 Task: Select Skype as a service for instant messaging.
Action: Mouse moved to (762, 84)
Screenshot: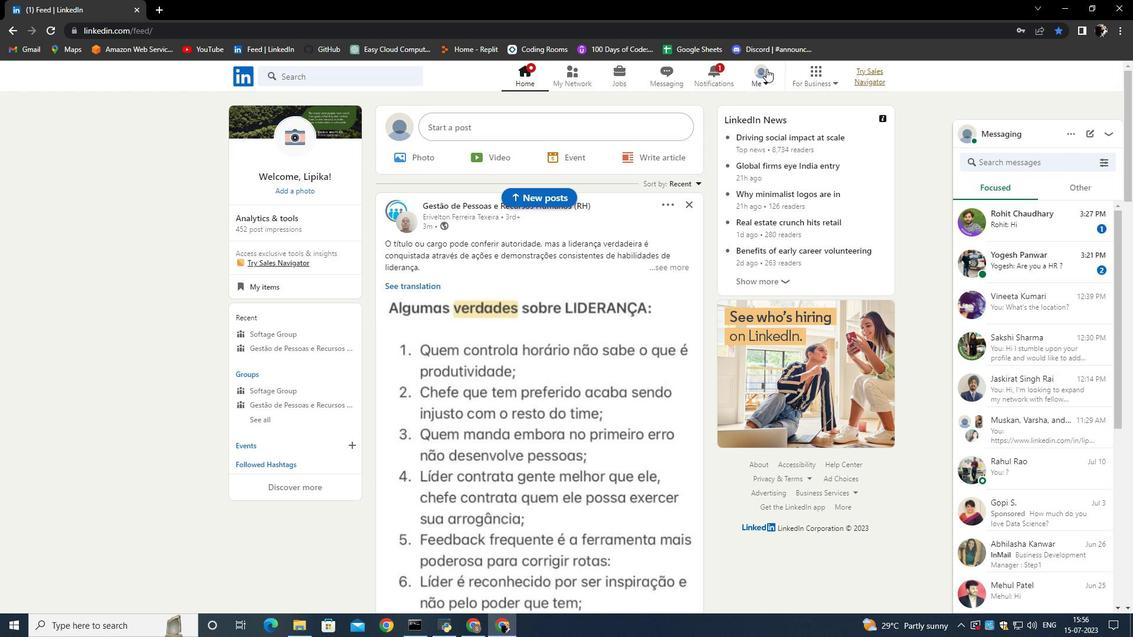 
Action: Mouse pressed left at (762, 84)
Screenshot: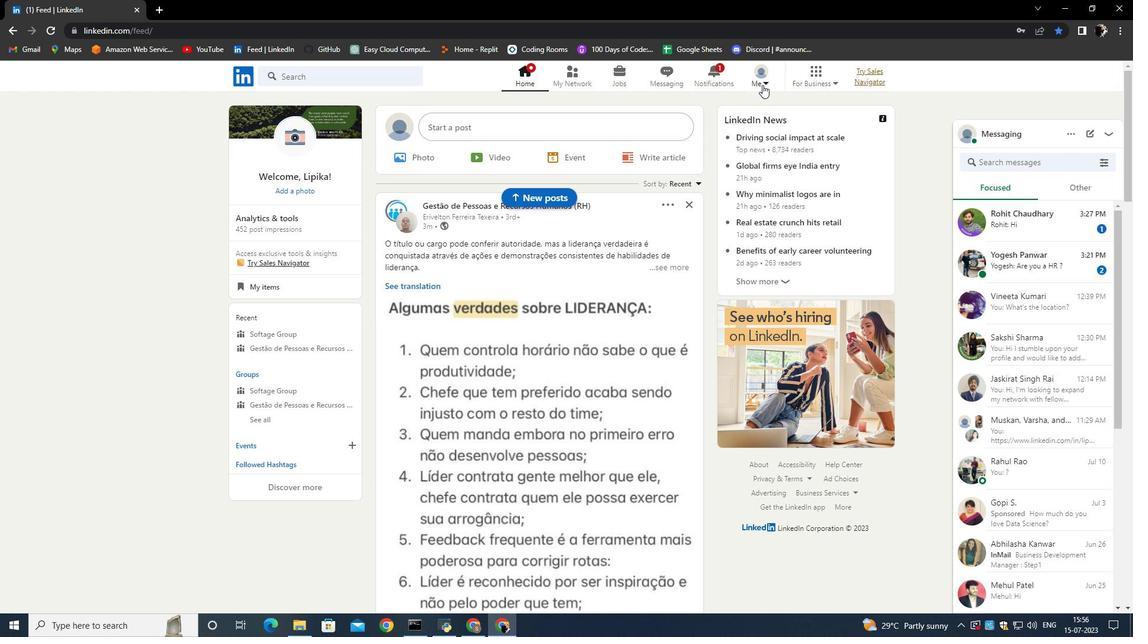 
Action: Mouse moved to (654, 128)
Screenshot: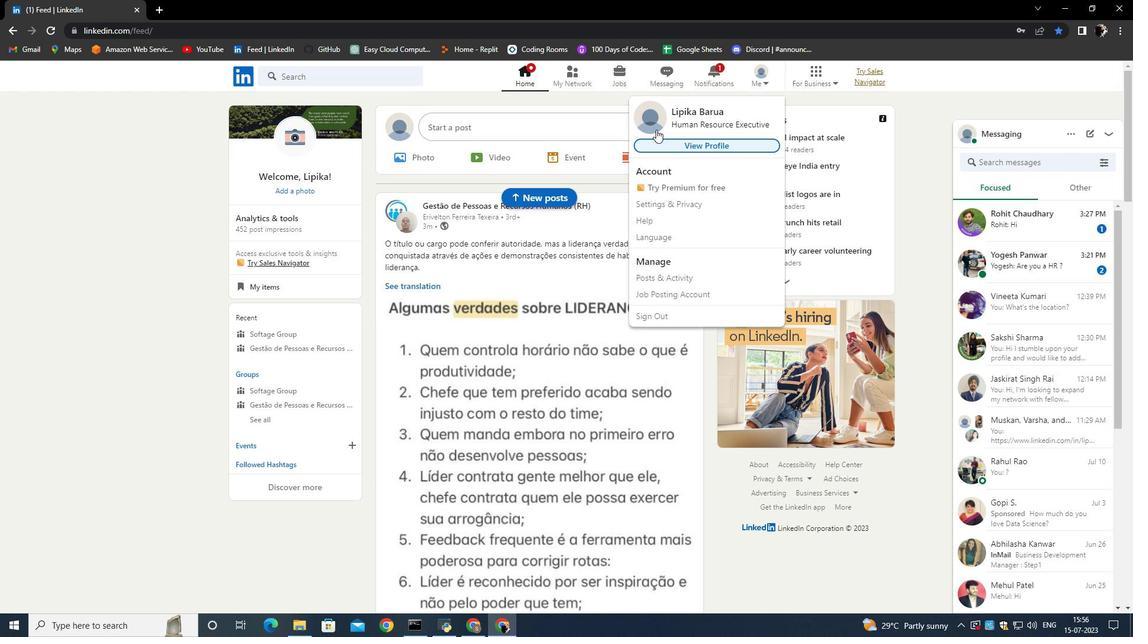 
Action: Mouse pressed left at (654, 128)
Screenshot: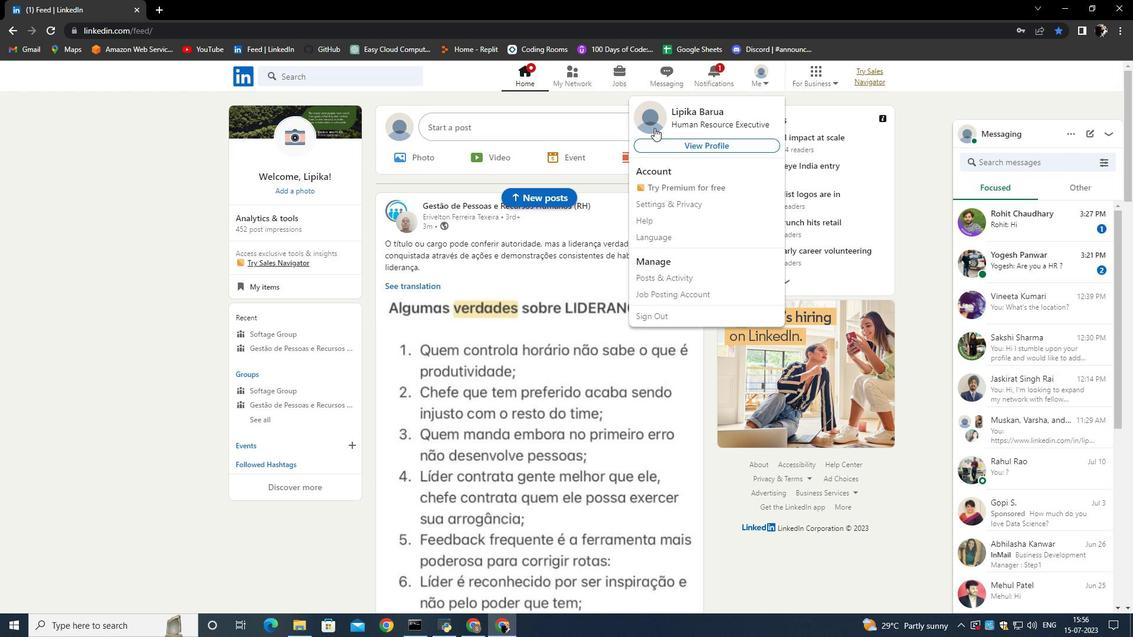 
Action: Mouse moved to (368, 386)
Screenshot: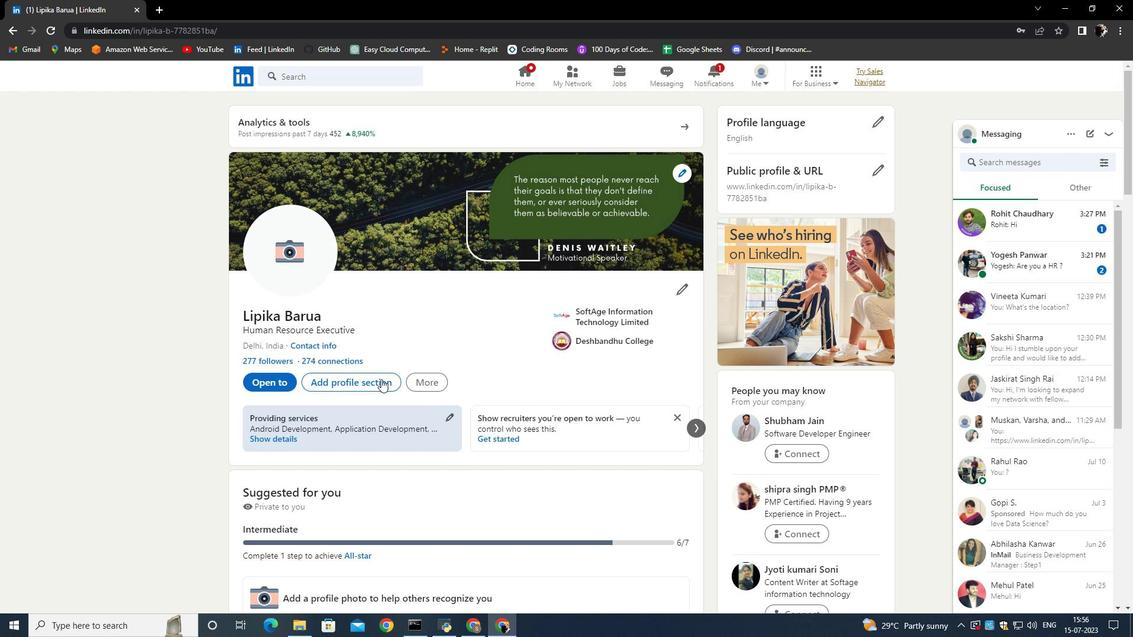 
Action: Mouse pressed left at (368, 386)
Screenshot: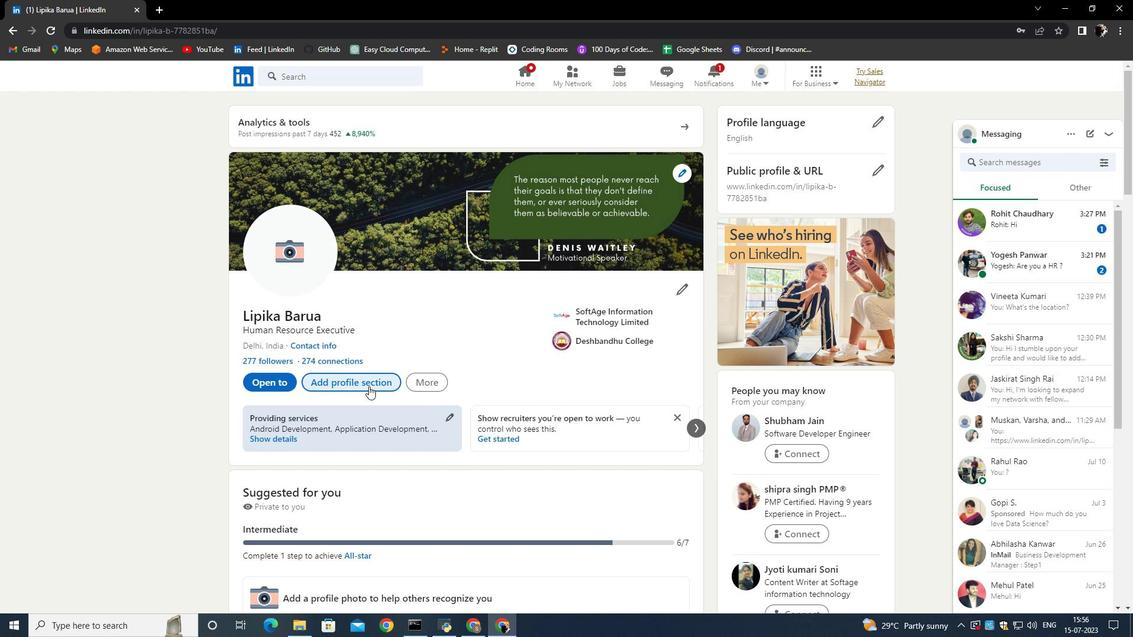 
Action: Mouse moved to (464, 355)
Screenshot: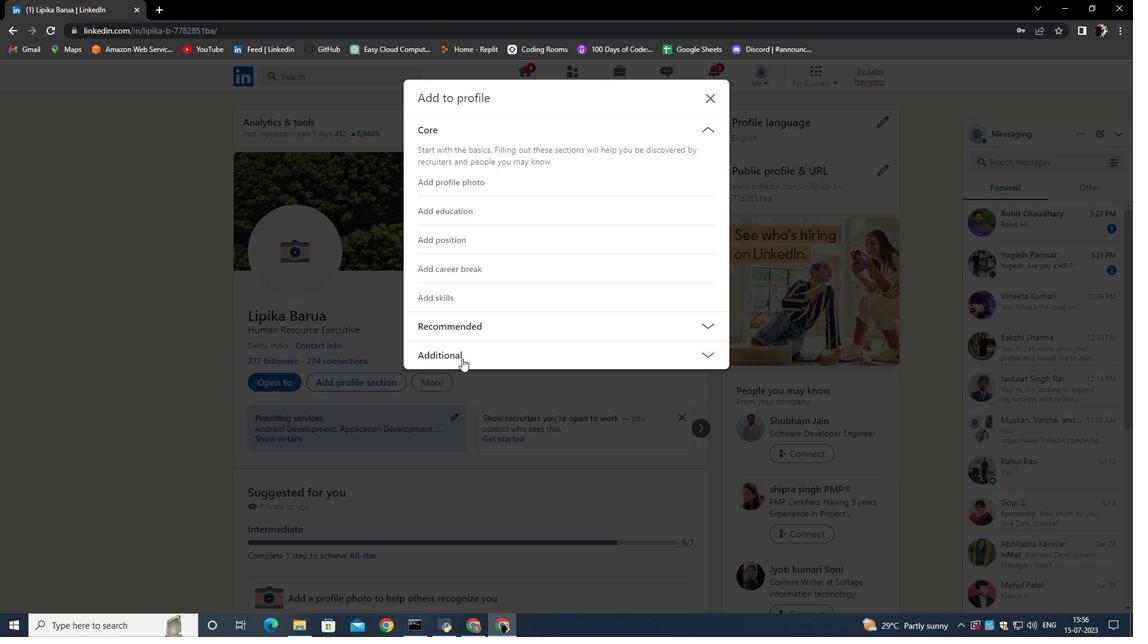 
Action: Mouse pressed left at (464, 355)
Screenshot: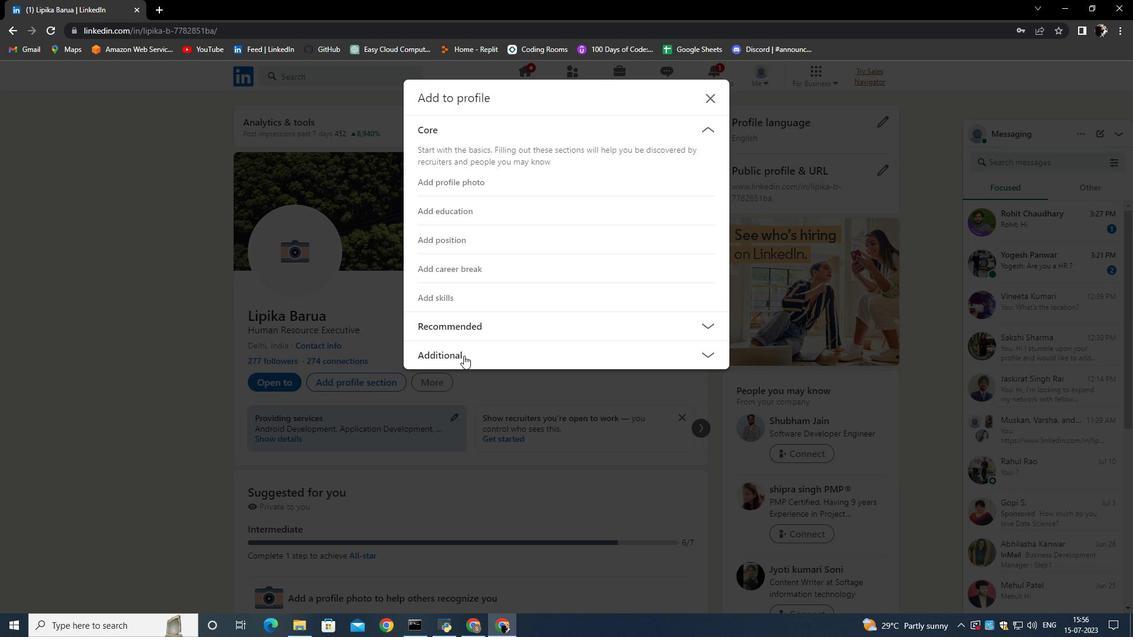 
Action: Mouse moved to (475, 469)
Screenshot: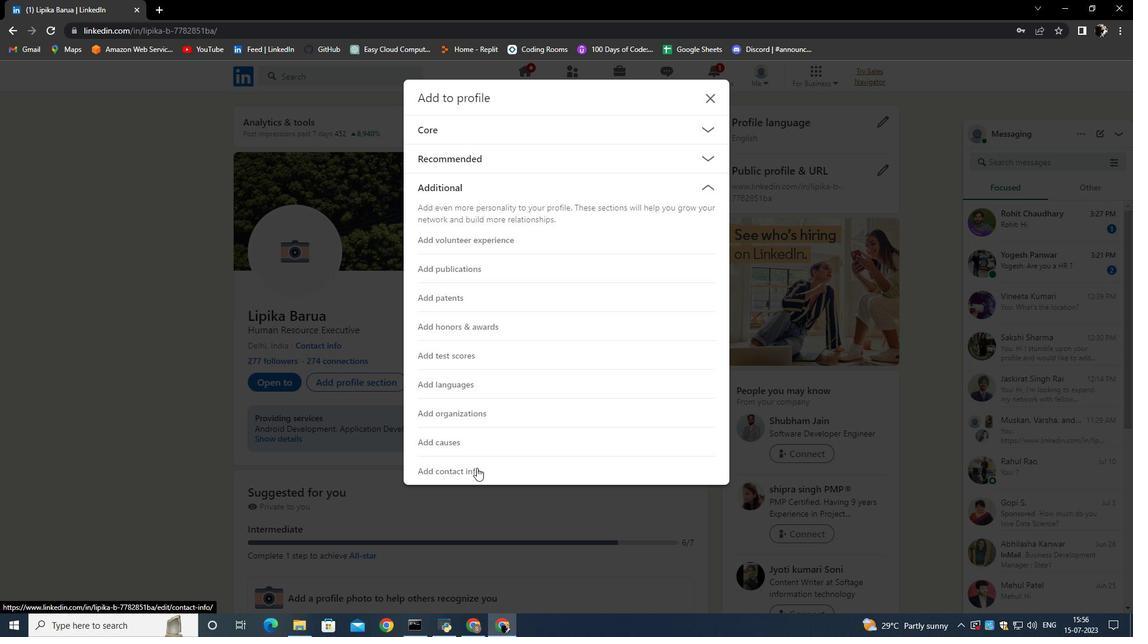 
Action: Mouse pressed left at (475, 469)
Screenshot: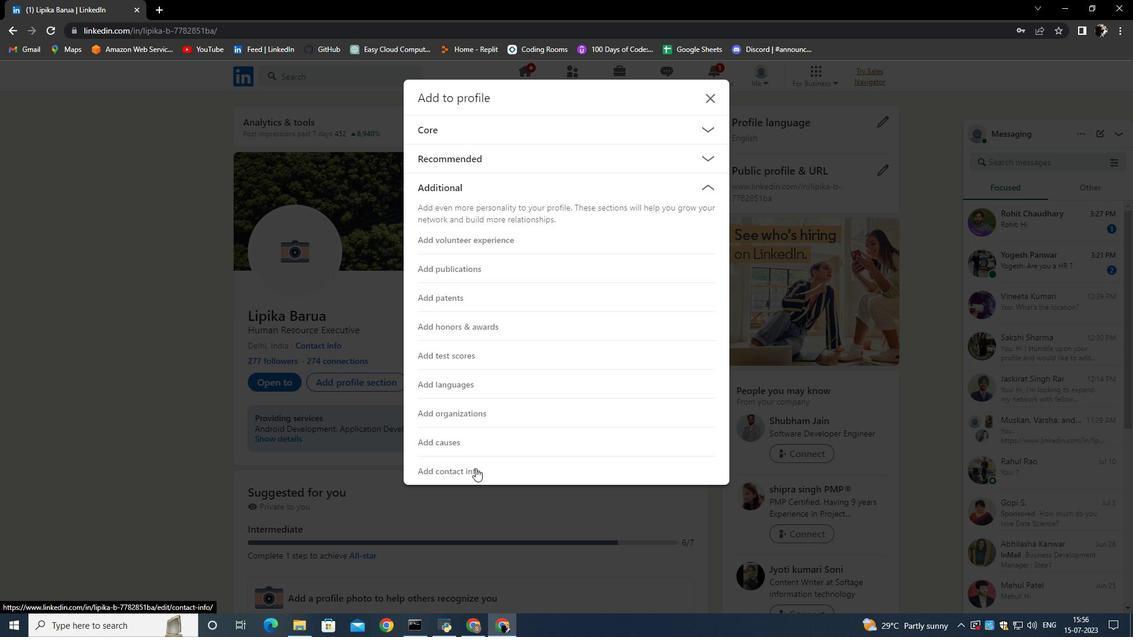 
Action: Mouse moved to (498, 328)
Screenshot: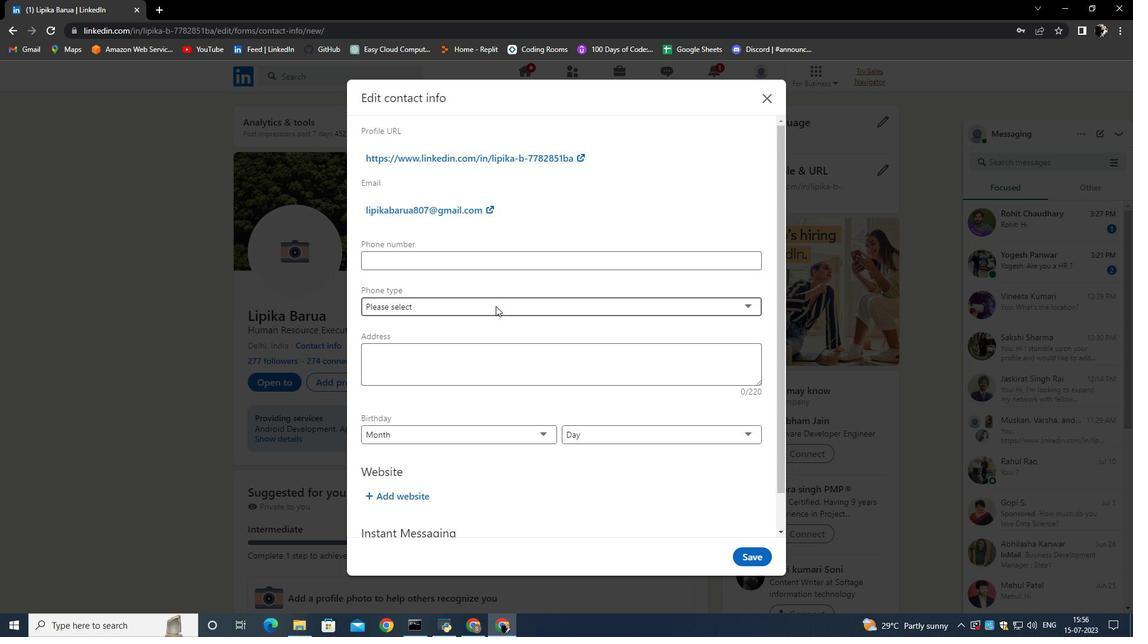 
Action: Mouse scrolled (498, 328) with delta (0, 0)
Screenshot: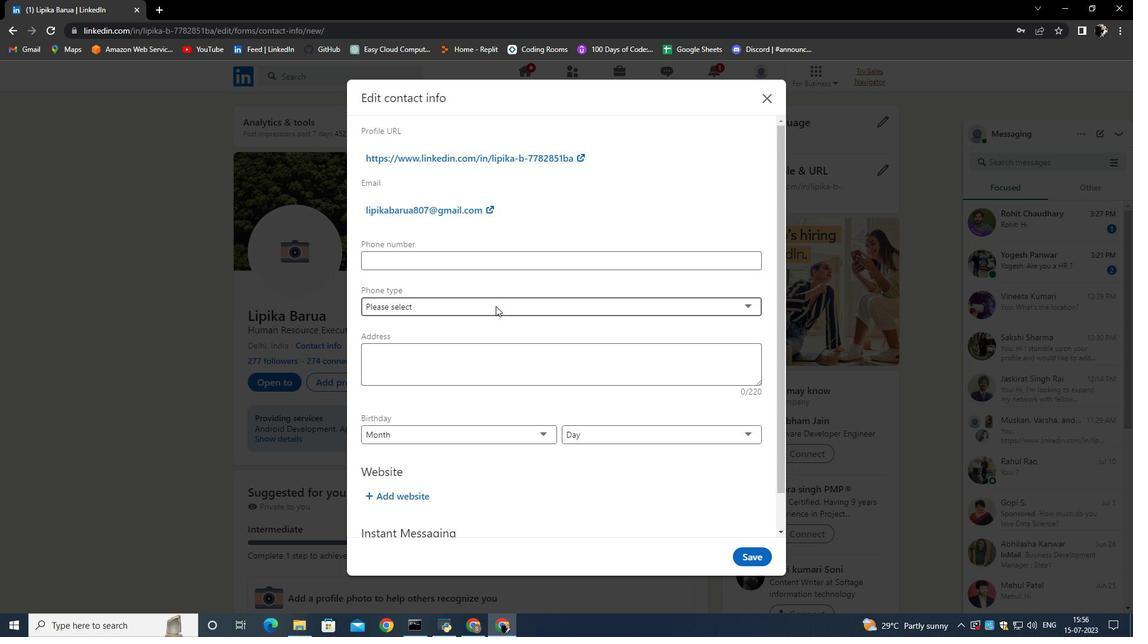 
Action: Mouse moved to (498, 360)
Screenshot: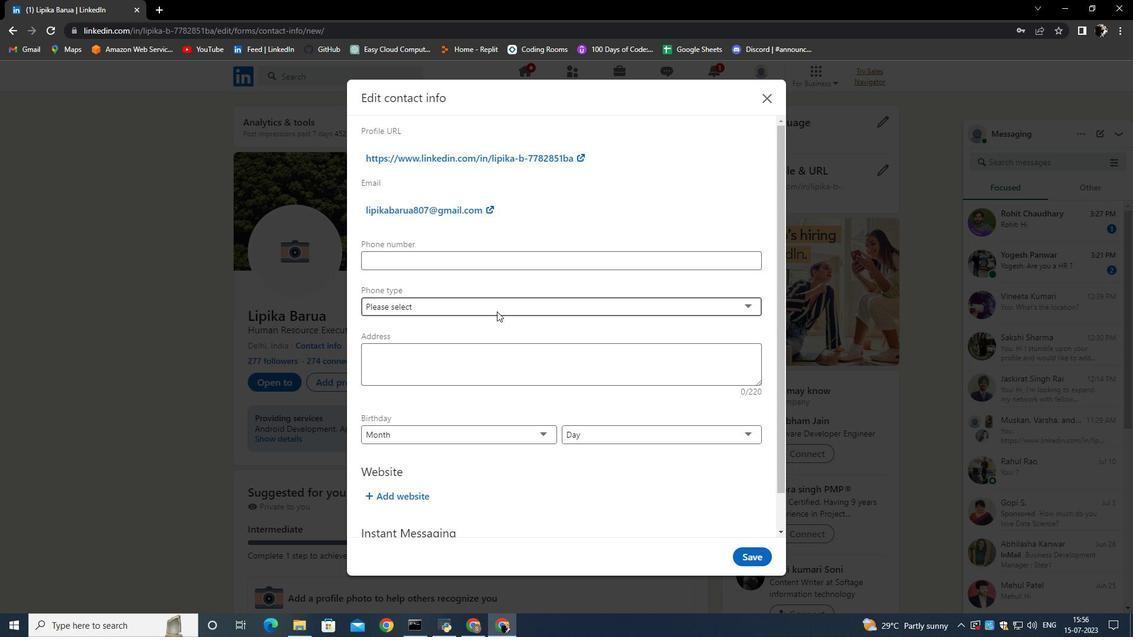 
Action: Mouse scrolled (498, 359) with delta (0, 0)
Screenshot: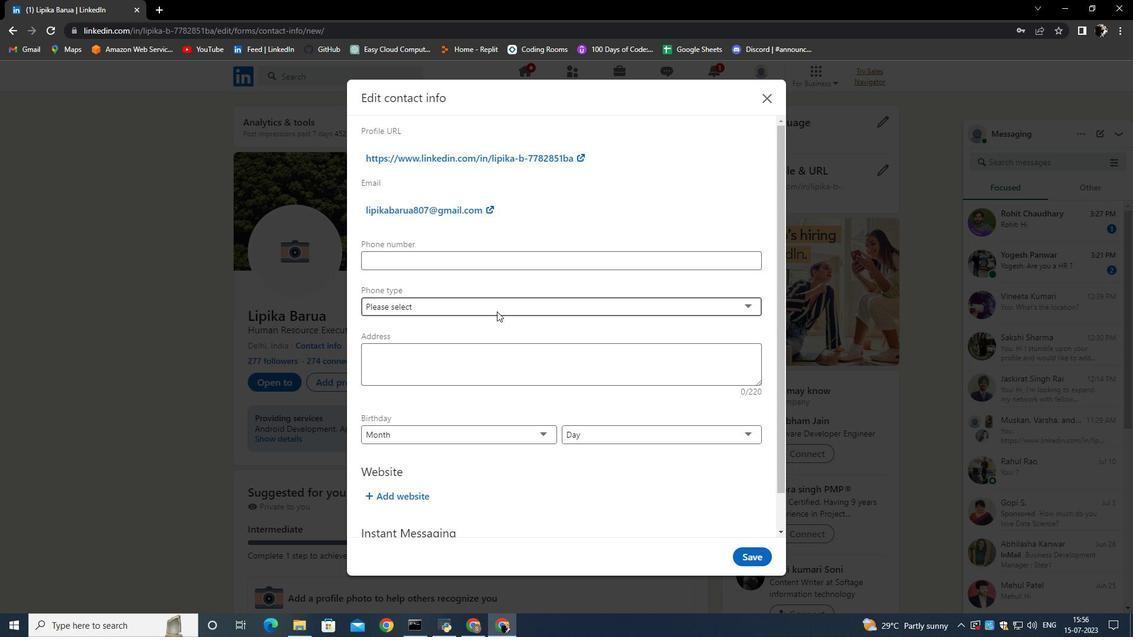 
Action: Mouse moved to (498, 360)
Screenshot: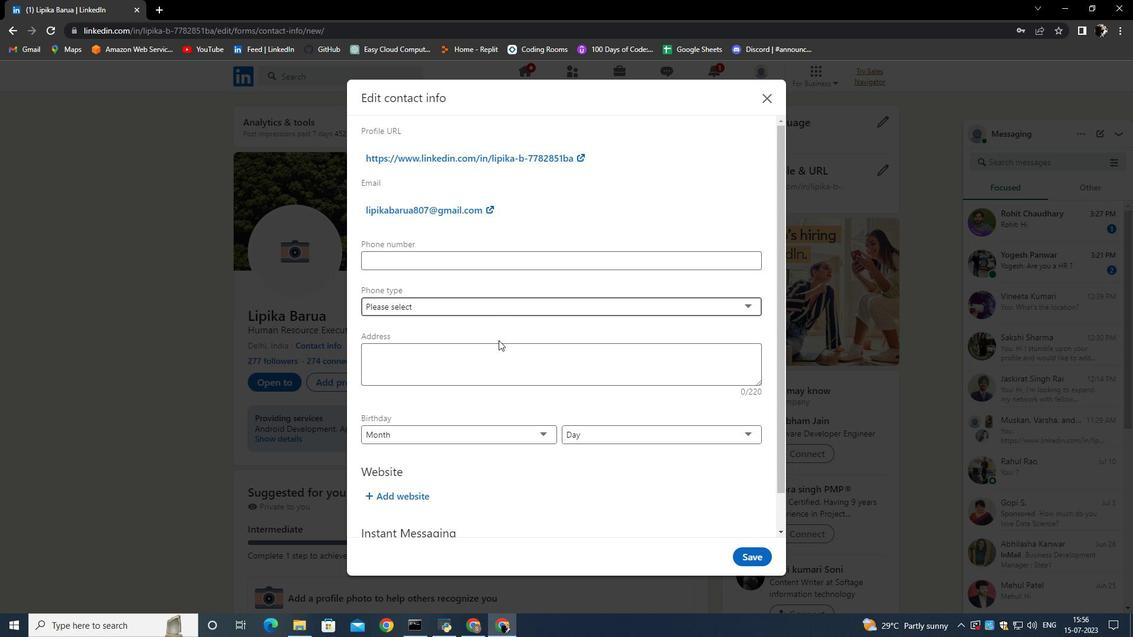 
Action: Mouse scrolled (498, 360) with delta (0, 0)
Screenshot: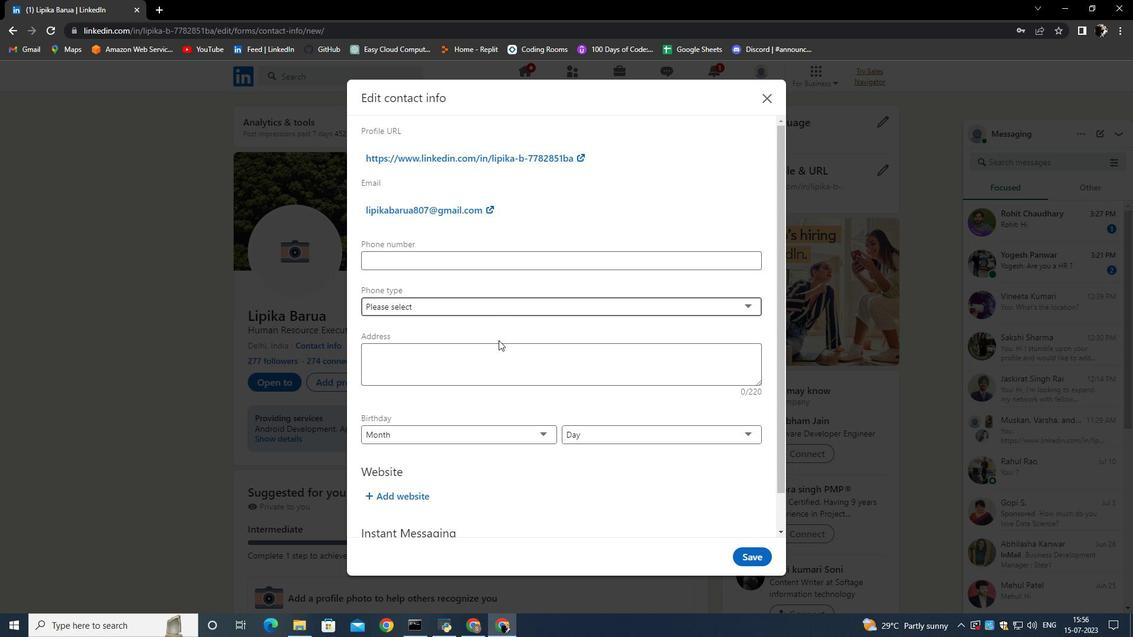 
Action: Mouse scrolled (498, 360) with delta (0, 0)
Screenshot: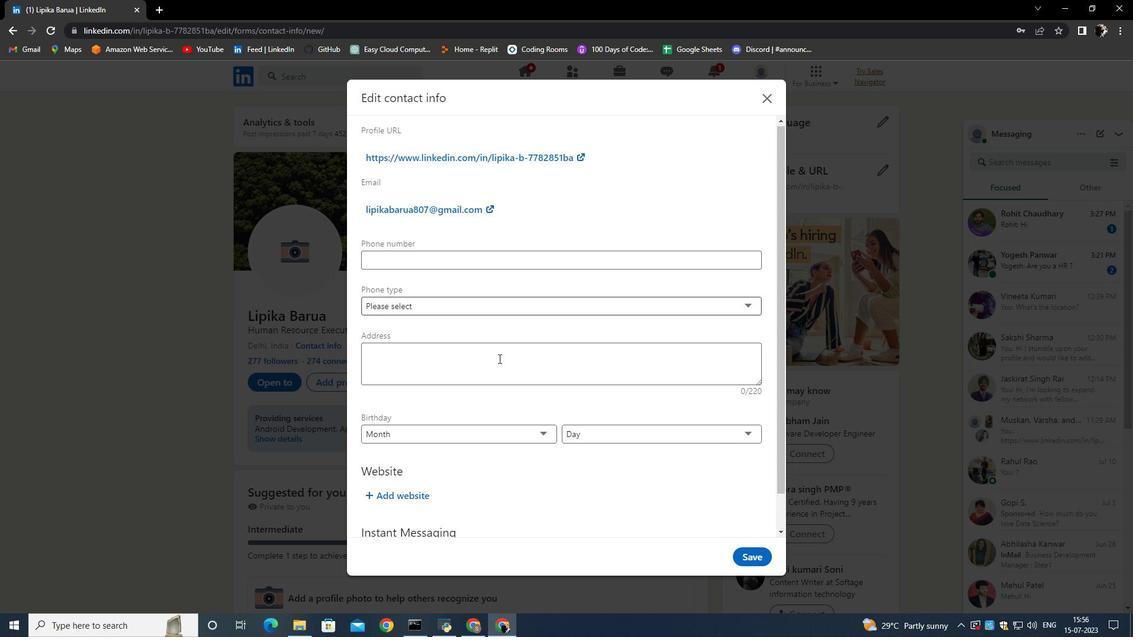 
Action: Mouse scrolled (498, 360) with delta (0, 0)
Screenshot: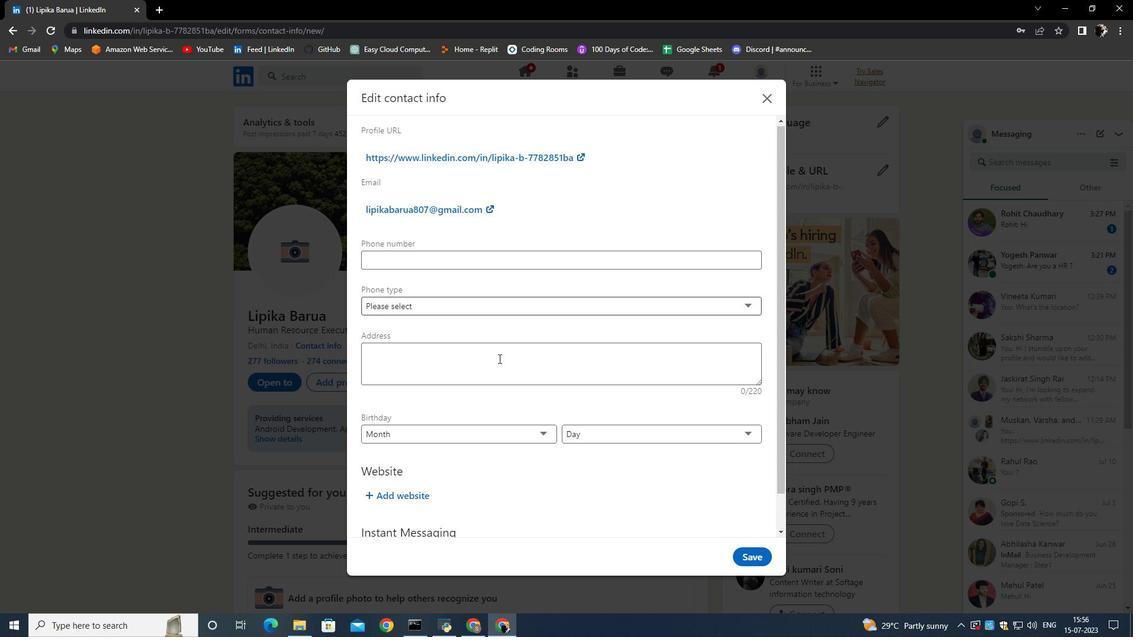 
Action: Mouse scrolled (498, 360) with delta (0, 0)
Screenshot: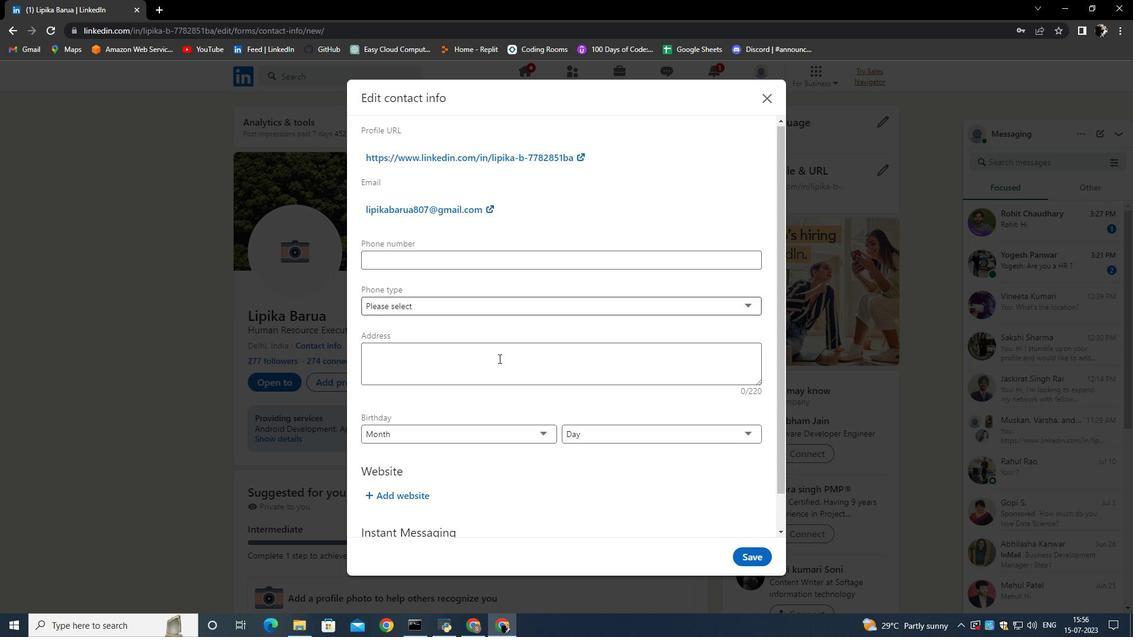 
Action: Mouse scrolled (498, 360) with delta (0, 0)
Screenshot: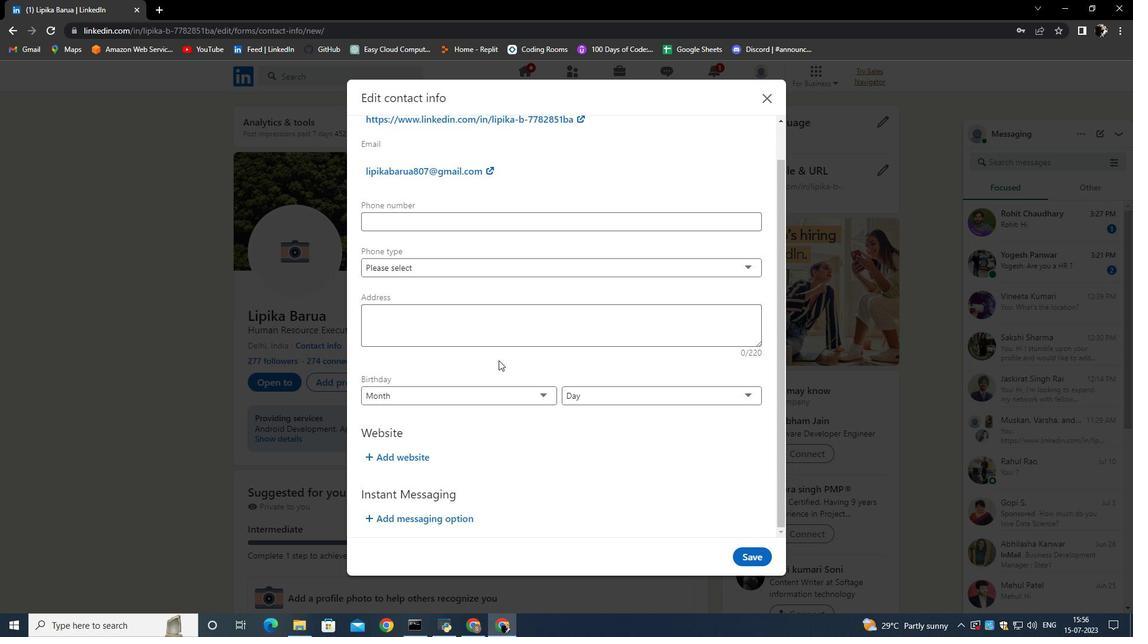 
Action: Mouse moved to (452, 523)
Screenshot: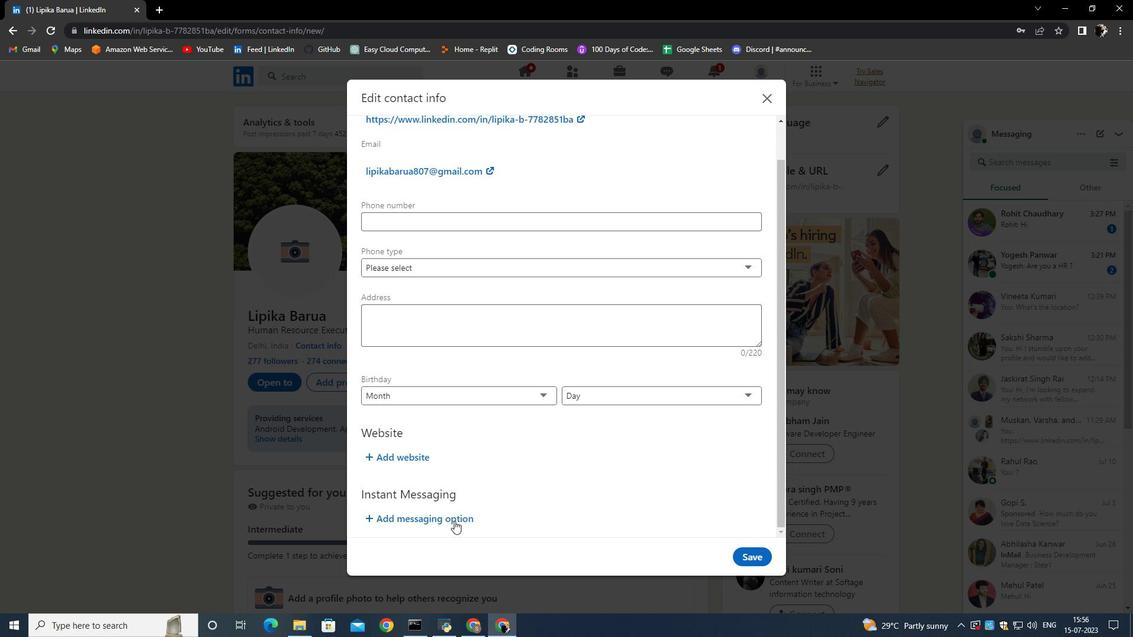 
Action: Mouse pressed left at (452, 523)
Screenshot: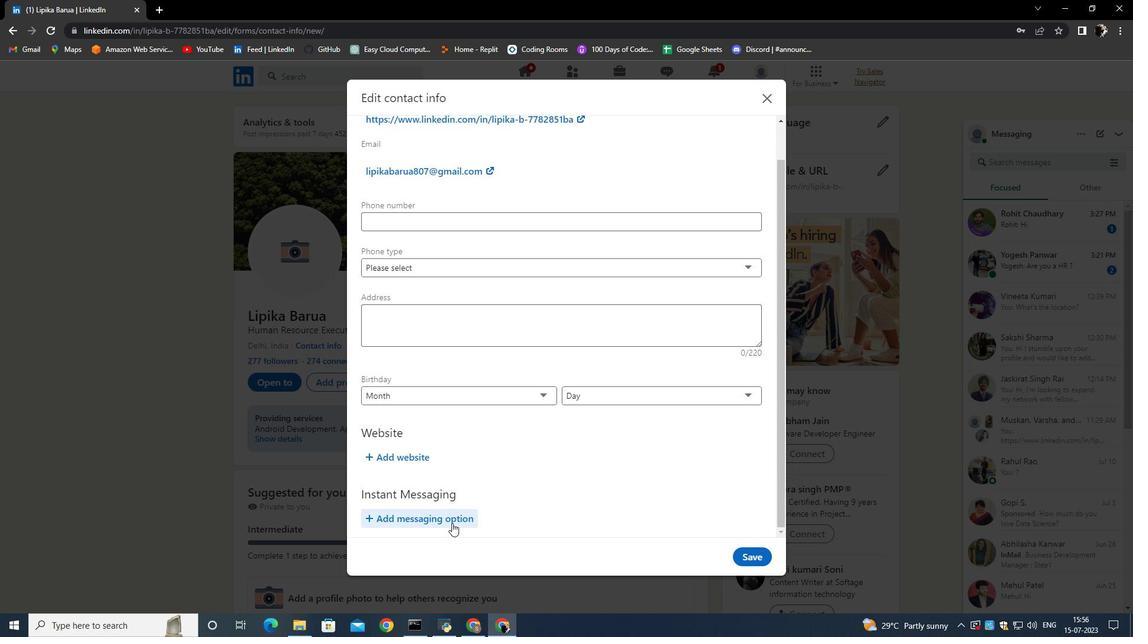 
Action: Mouse moved to (499, 459)
Screenshot: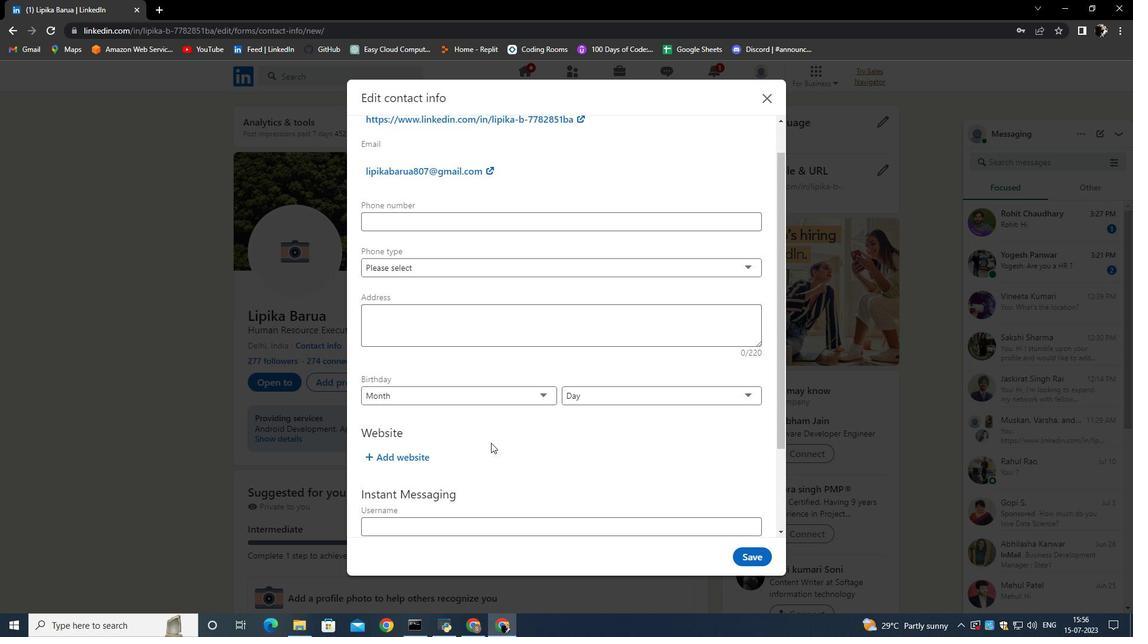 
Action: Mouse scrolled (499, 459) with delta (0, 0)
Screenshot: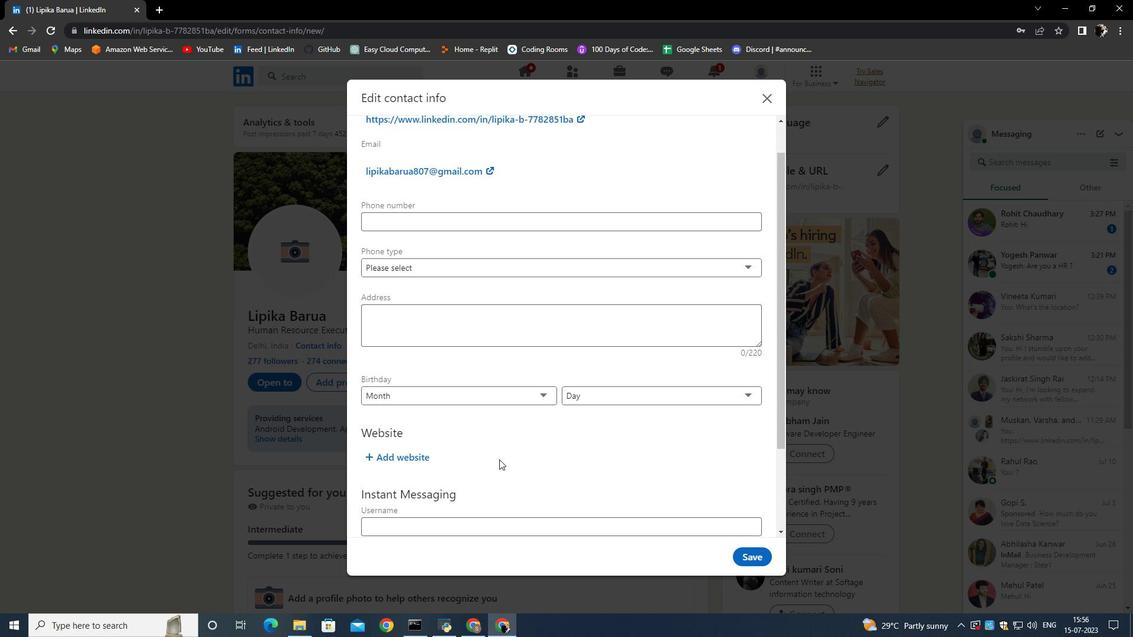 
Action: Mouse scrolled (499, 459) with delta (0, 0)
Screenshot: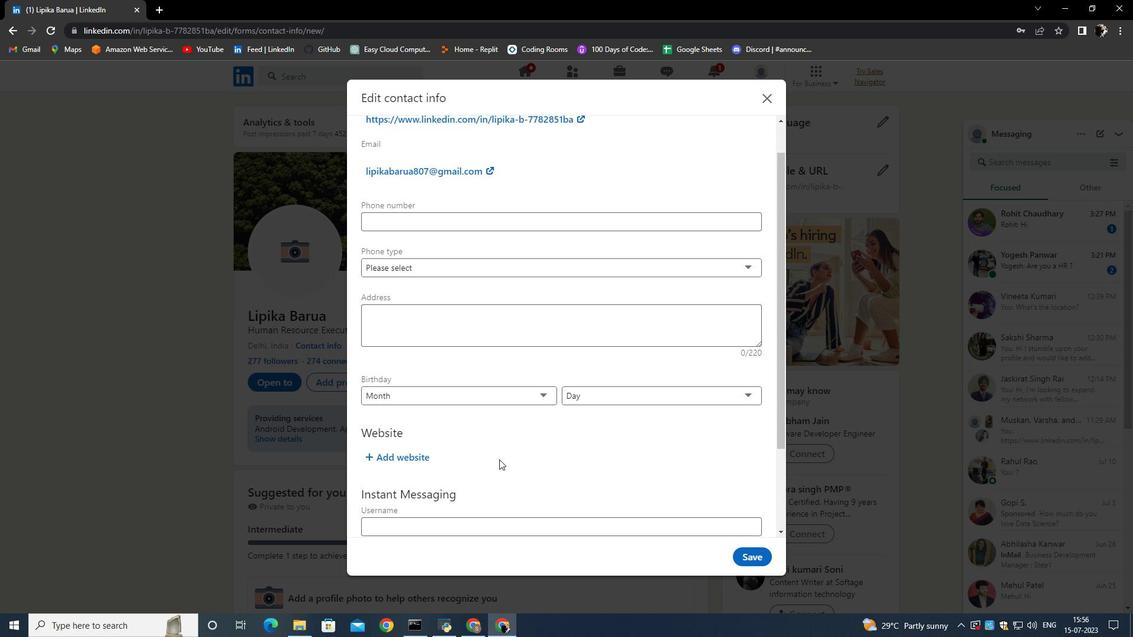 
Action: Mouse moved to (448, 455)
Screenshot: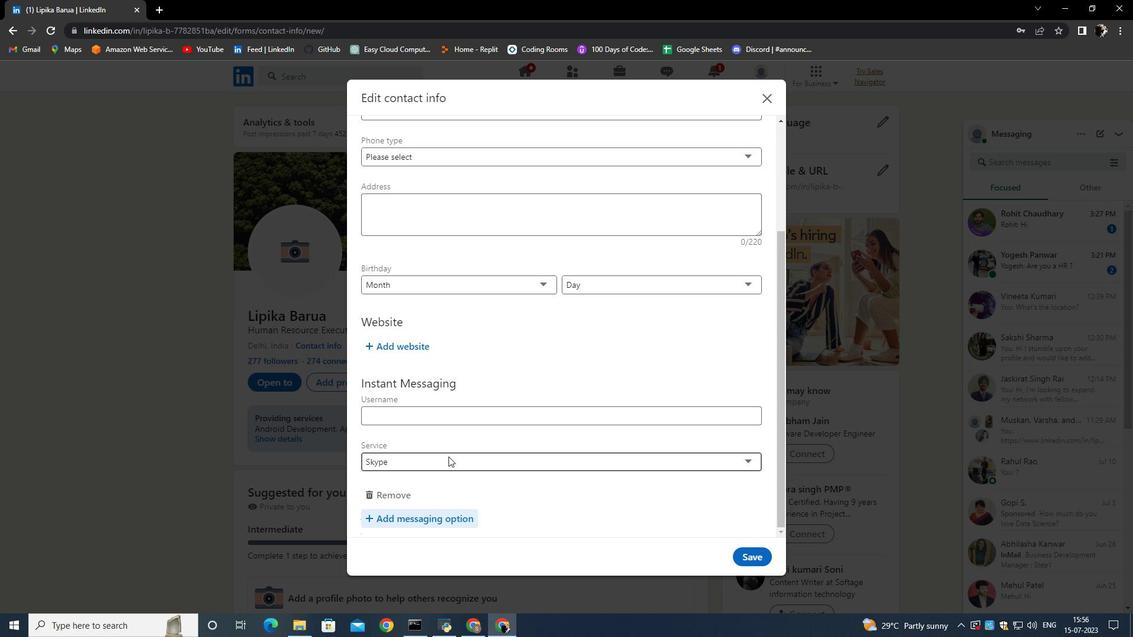 
Action: Mouse pressed left at (448, 455)
Screenshot: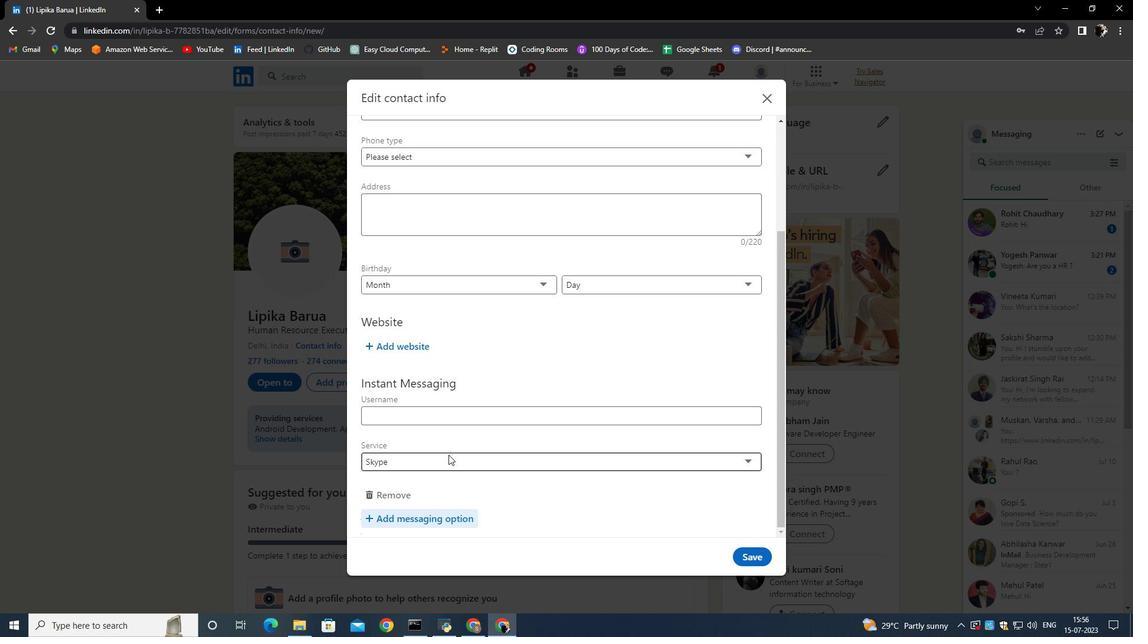 
Action: Mouse moved to (400, 478)
Screenshot: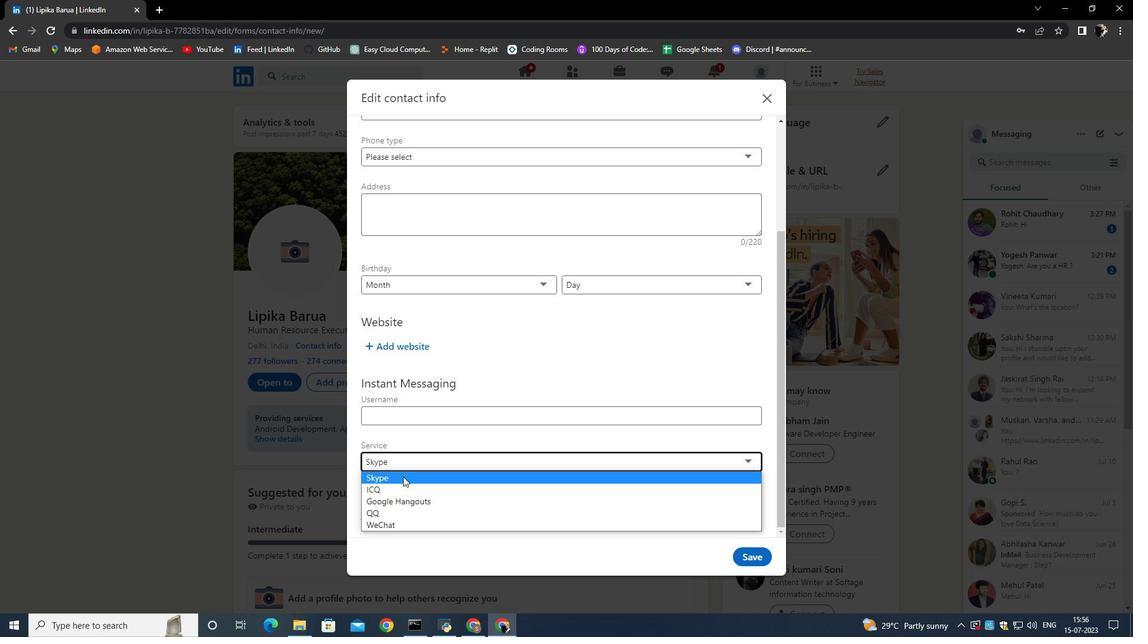 
Action: Mouse pressed left at (400, 478)
Screenshot: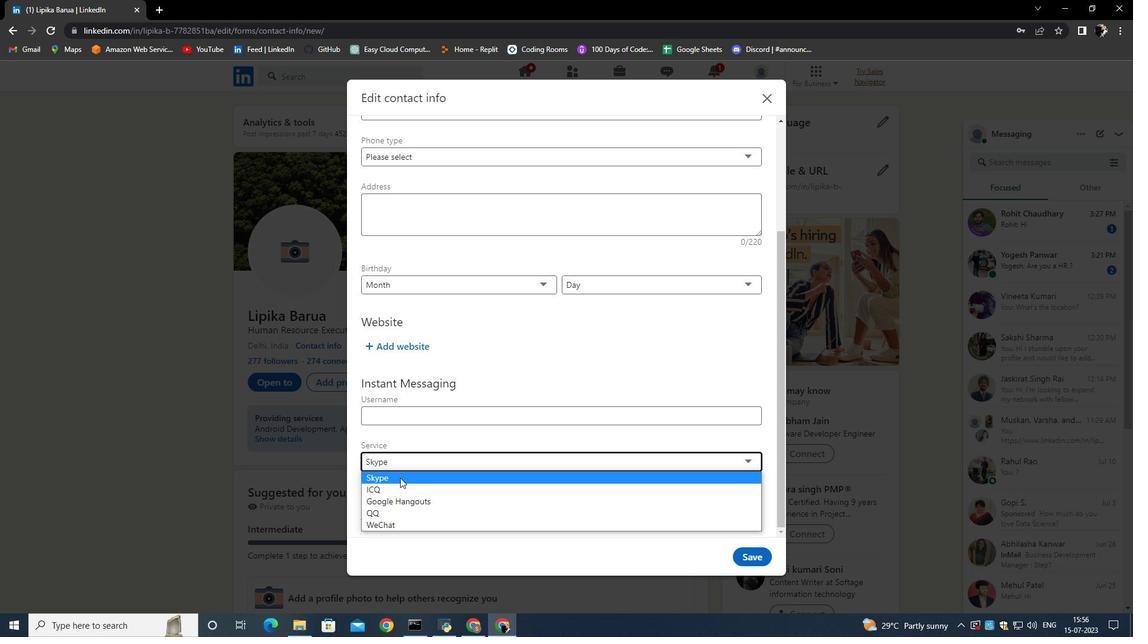 
Action: Mouse moved to (499, 429)
Screenshot: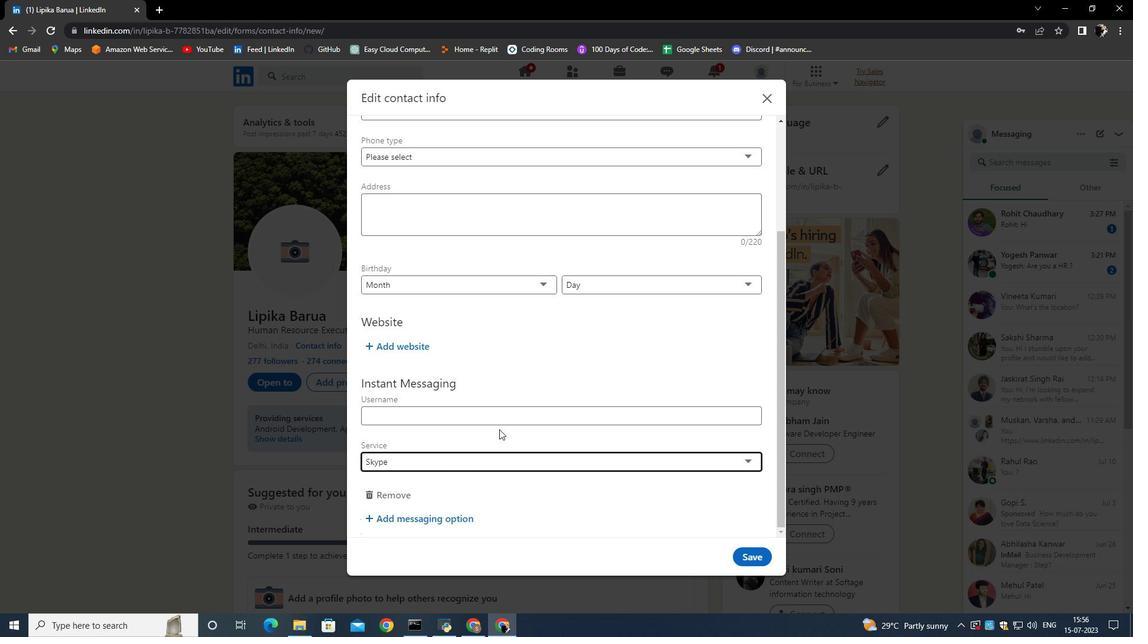 
